 Task: Get directions from Olympic National Park, Washington, United States to Carlsbad Caverns National Park, New Mexico, United States departing at 5:00 pm tomorrow
Action: Mouse moved to (234, 67)
Screenshot: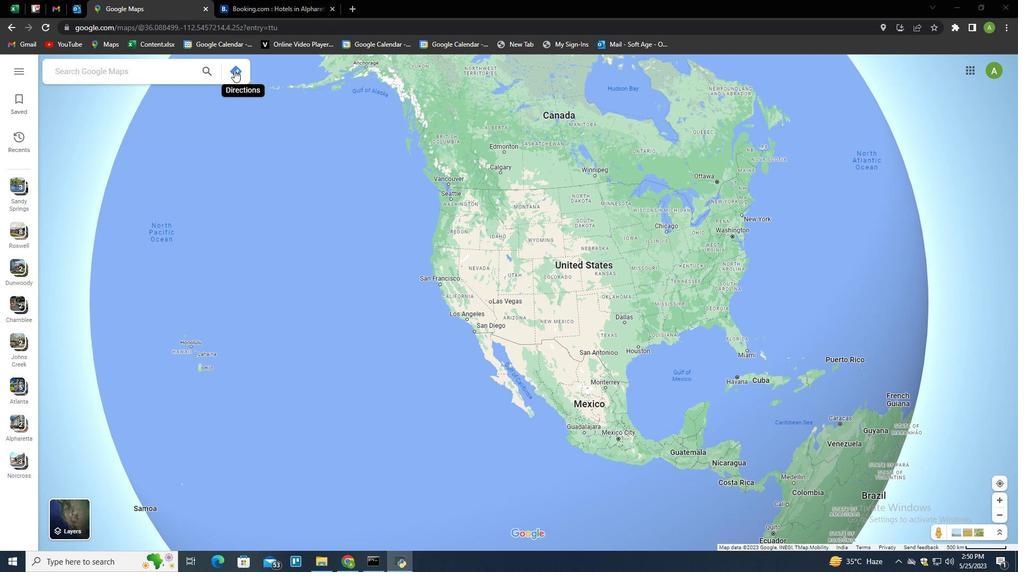 
Action: Mouse pressed left at (234, 67)
Screenshot: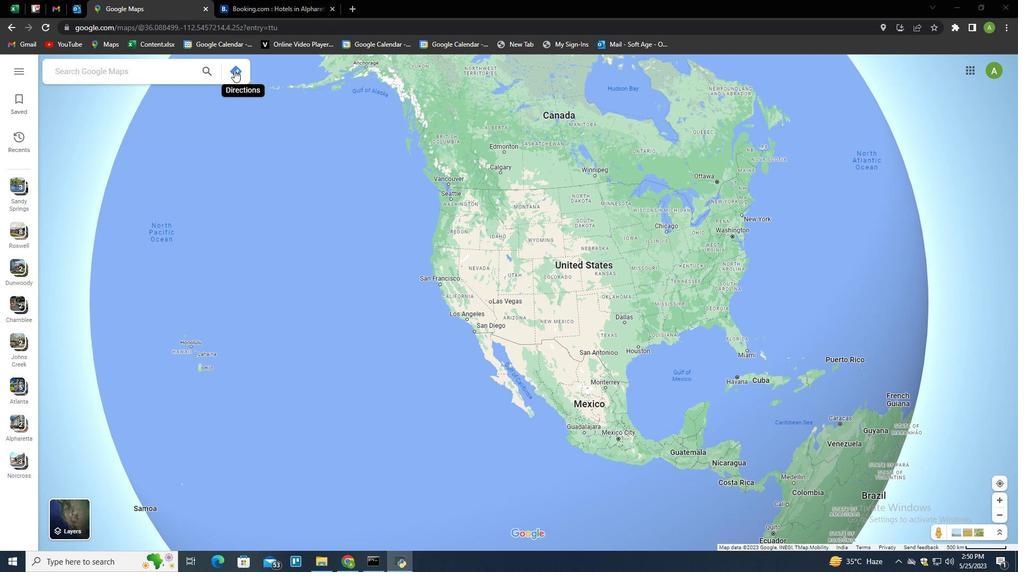 
Action: Mouse moved to (169, 103)
Screenshot: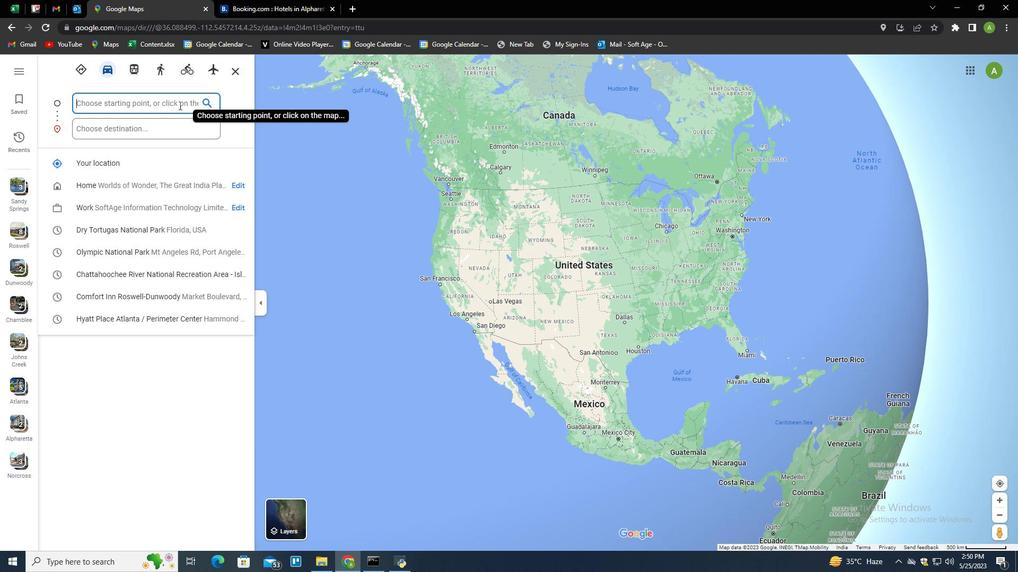 
Action: Mouse pressed left at (169, 103)
Screenshot: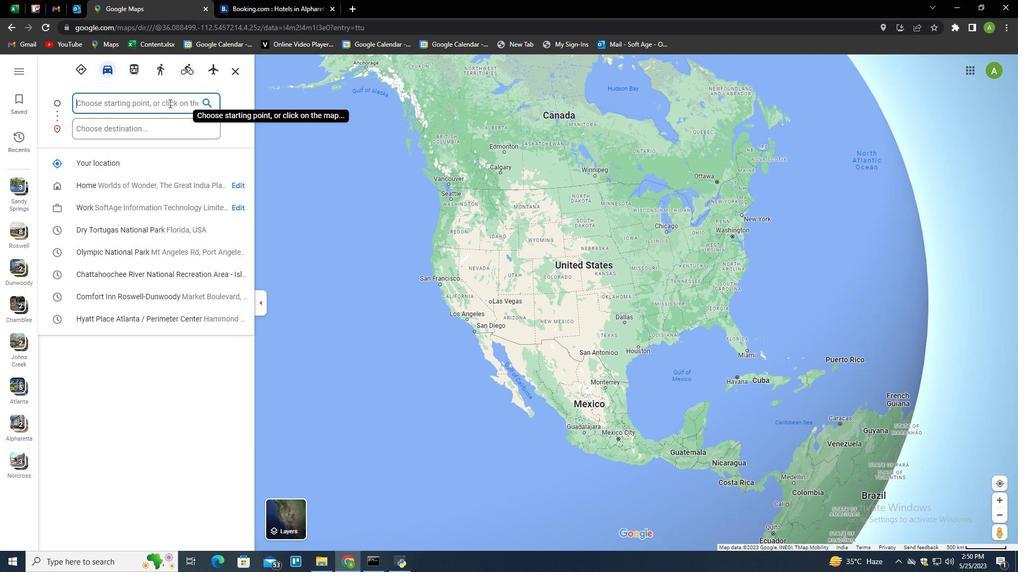 
Action: Key pressed <Key.shift>Olymoic<Key.backspace><Key.backspace><Key.backspace>pic<Key.space><Key.shift>National<Key.space><Key.shift>park,<Key.space><Key.shift>Wahington<Key.space><Key.backspace>,<Key.space><Key.shift><Key.shift><Key.shift><Key.shift><Key.shift>United<Key.space><Key.shift>States<Key.tab><Key.tab><Key.shift>Carlsbd<Key.space><Key.shift>Caverns<Key.space><Key.shift>National<Key.space><Key.shift>Park,<Key.space><Key.shift>New<Key.space><Key.shift>Ma<Key.backspace>exico,<Key.space><Key.shift>United<Key.space><Key.shift>States<Key.enter>
Screenshot: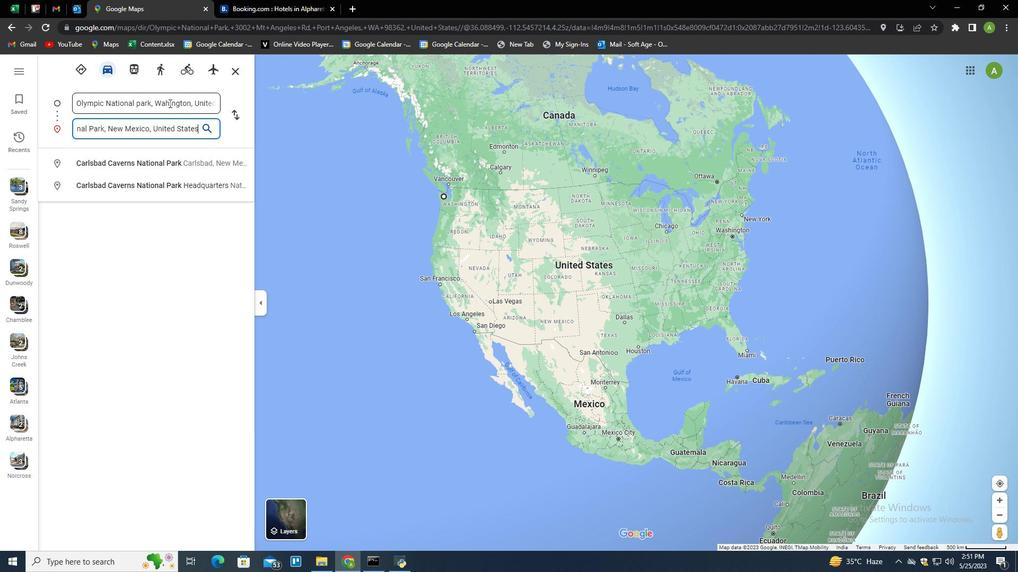 
Action: Mouse moved to (103, 192)
Screenshot: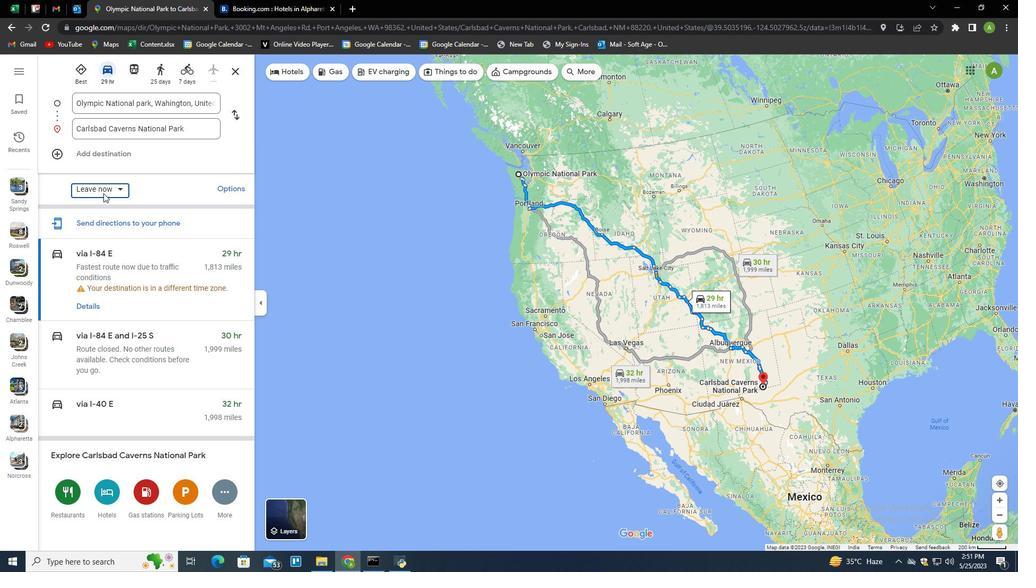 
Action: Mouse pressed left at (103, 192)
Screenshot: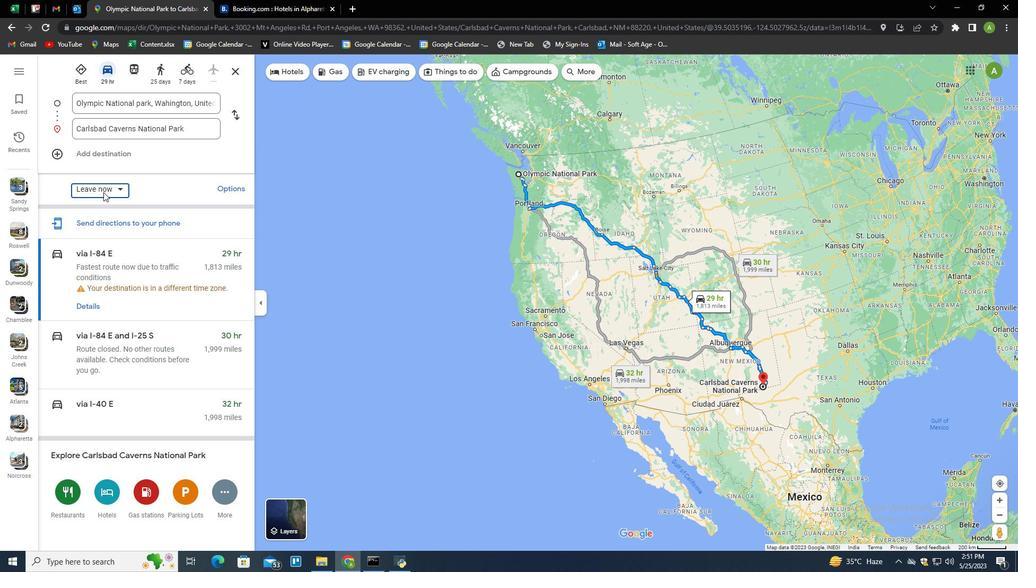 
Action: Mouse moved to (101, 224)
Screenshot: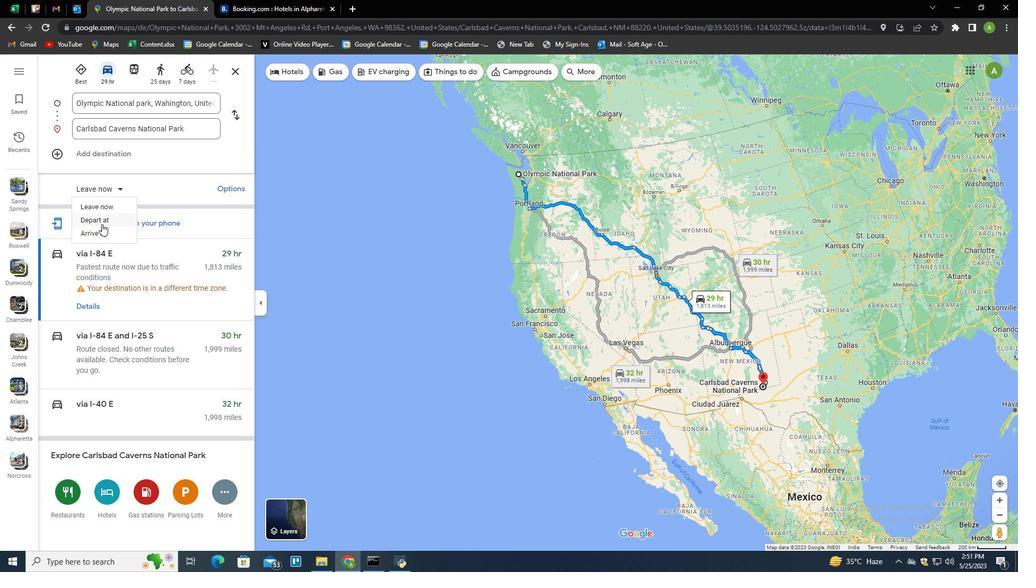 
Action: Mouse pressed left at (101, 224)
Screenshot: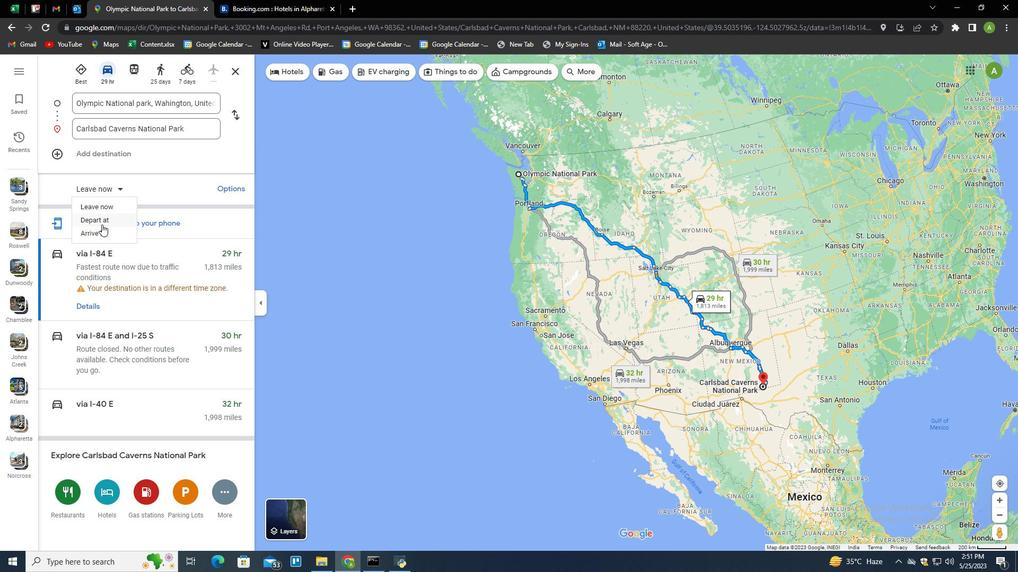 
Action: Mouse moved to (114, 179)
Screenshot: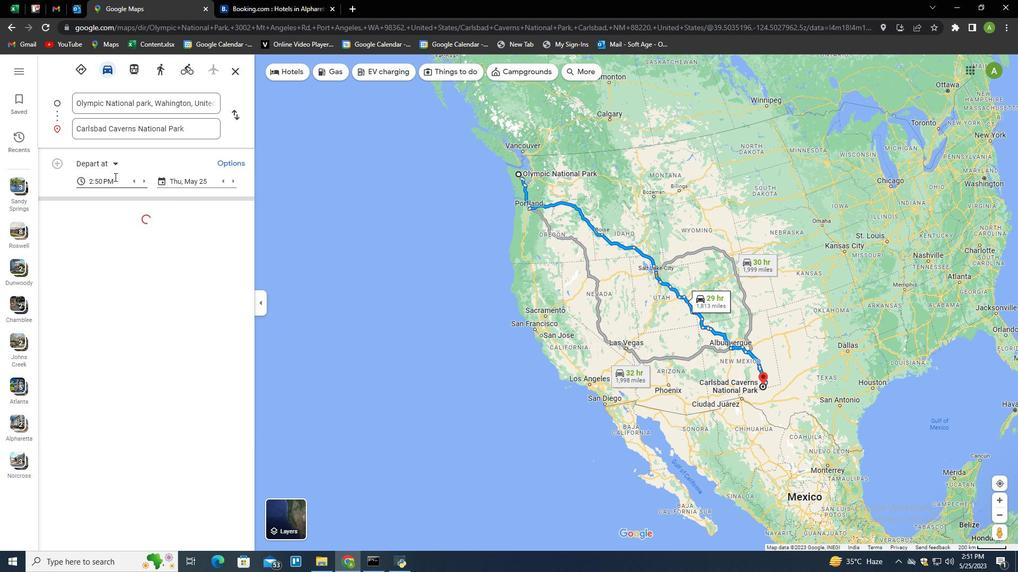 
Action: Mouse pressed left at (114, 179)
Screenshot: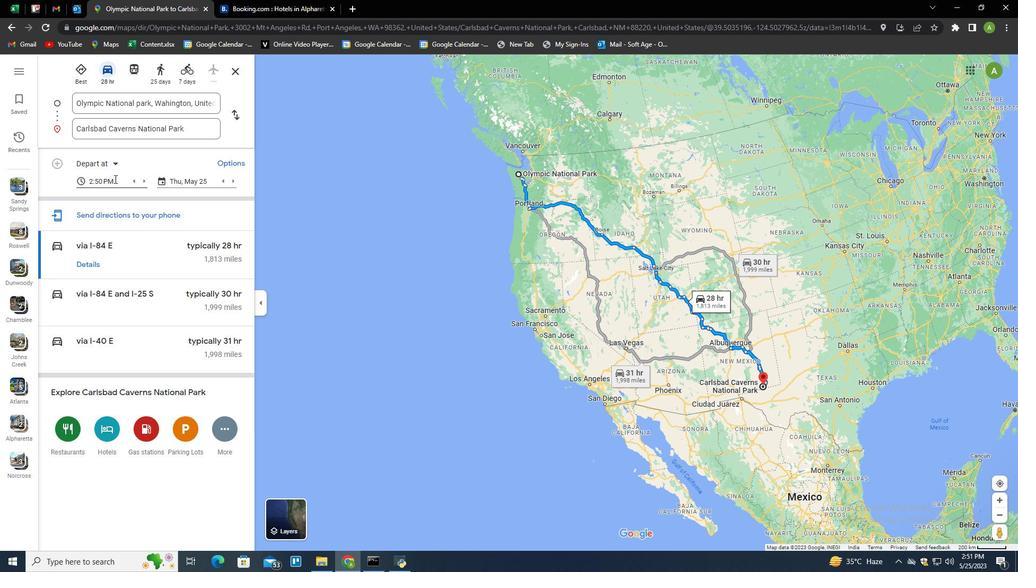 
Action: Mouse moved to (113, 242)
Screenshot: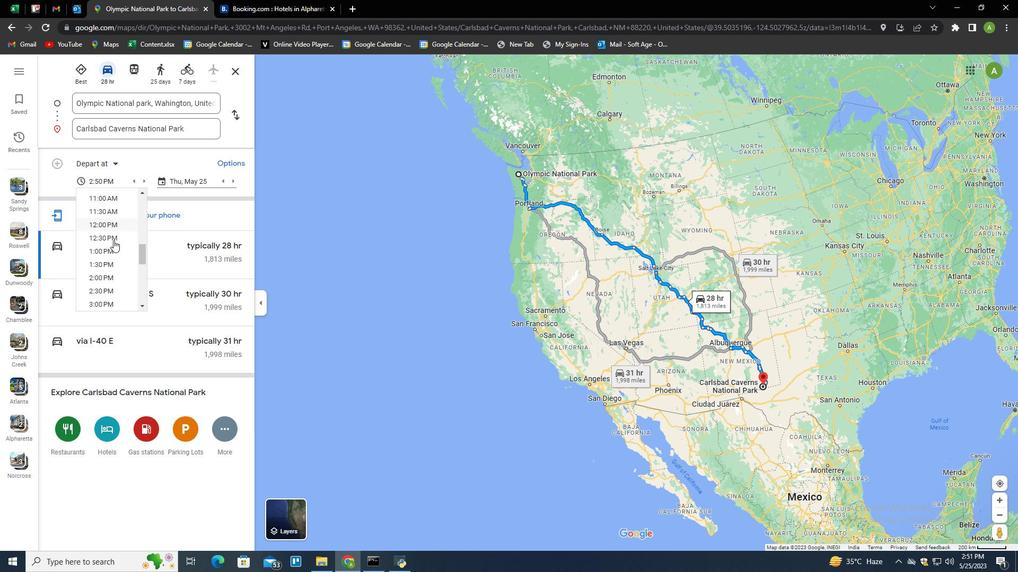 
Action: Mouse scrolled (113, 241) with delta (0, 0)
Screenshot: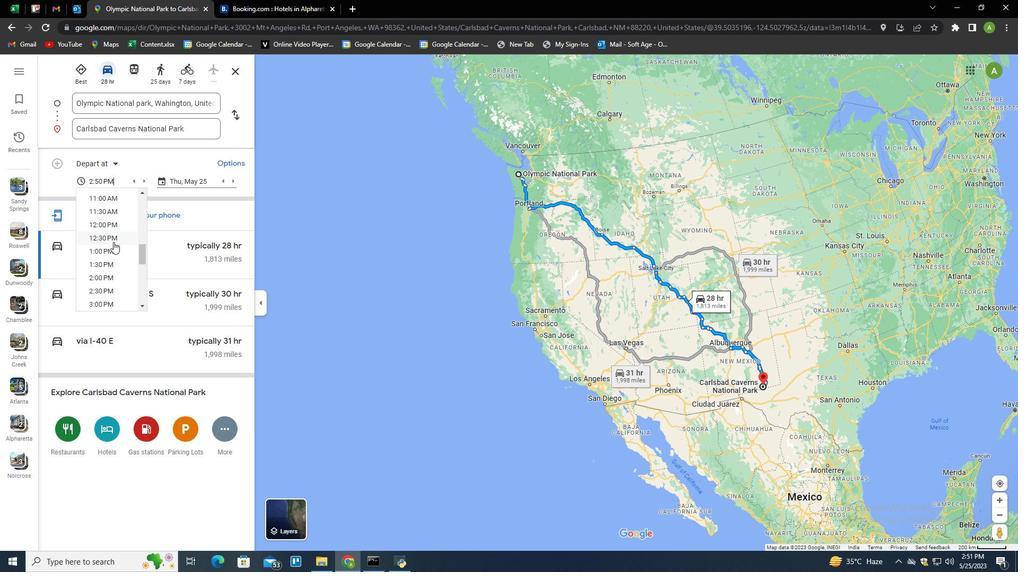 
Action: Mouse scrolled (113, 241) with delta (0, 0)
Screenshot: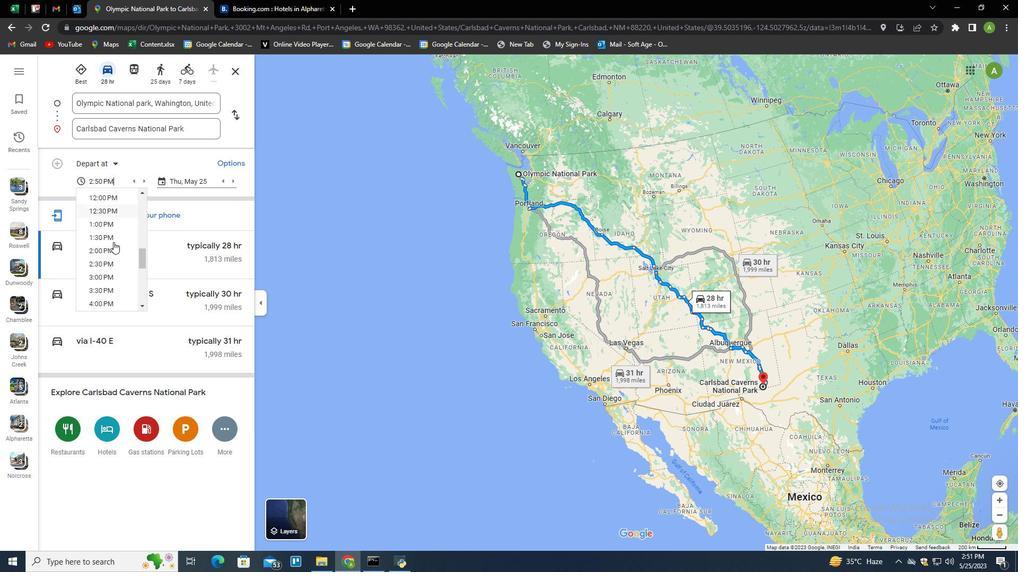 
Action: Mouse moved to (106, 248)
Screenshot: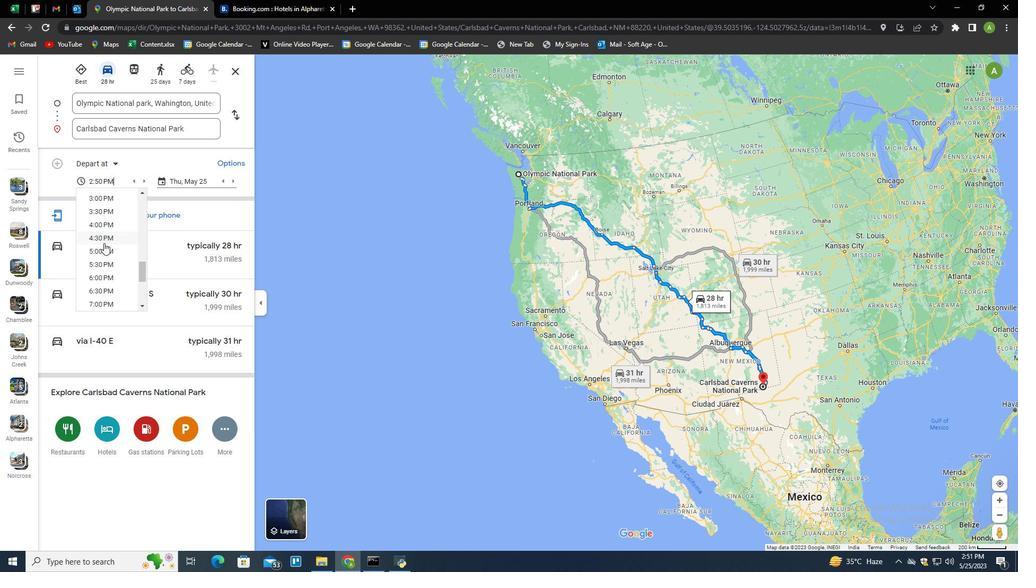 
Action: Mouse pressed left at (106, 248)
Screenshot: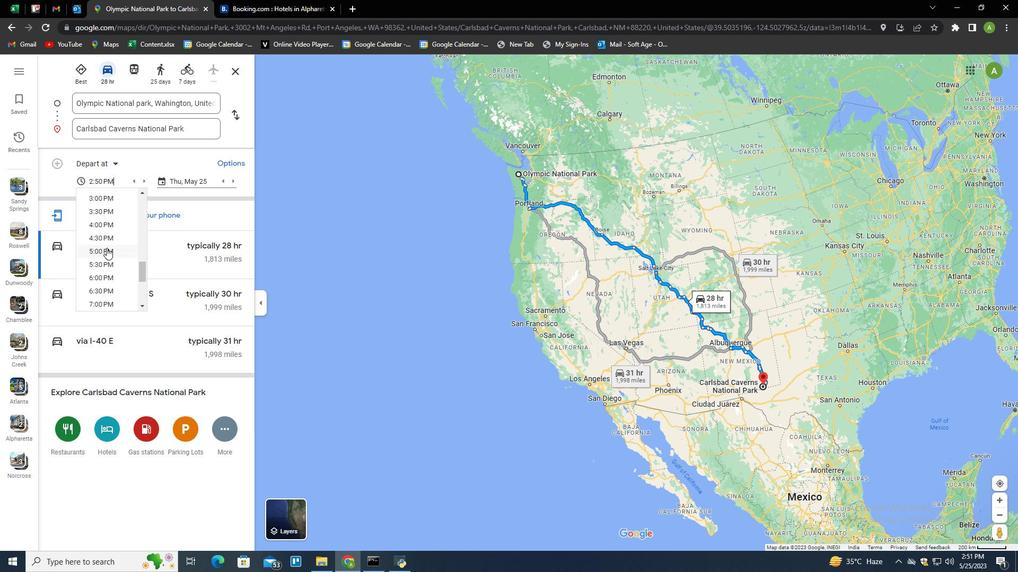
Action: Mouse moved to (189, 285)
Screenshot: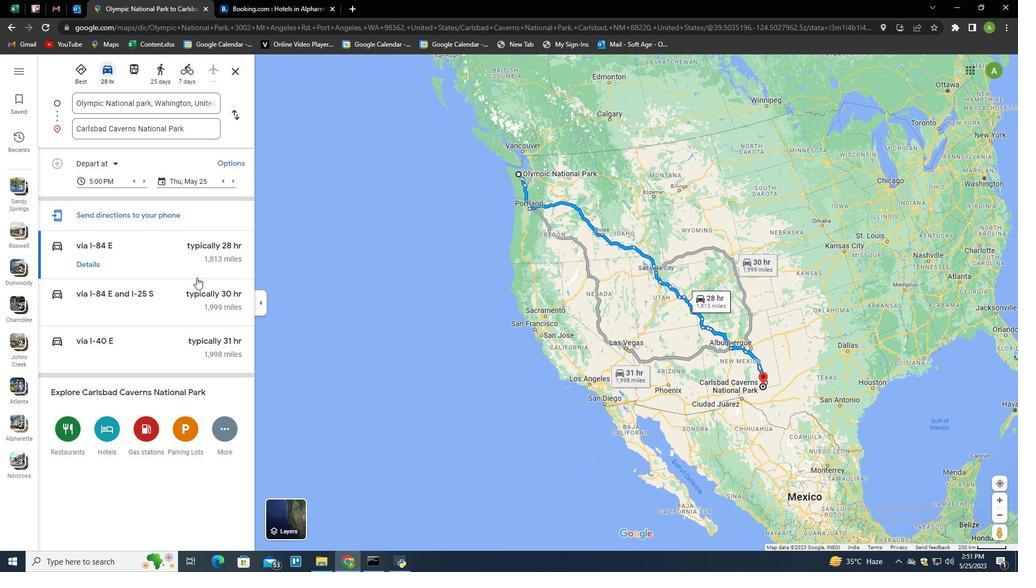 
Action: Mouse scrolled (189, 284) with delta (0, 0)
Screenshot: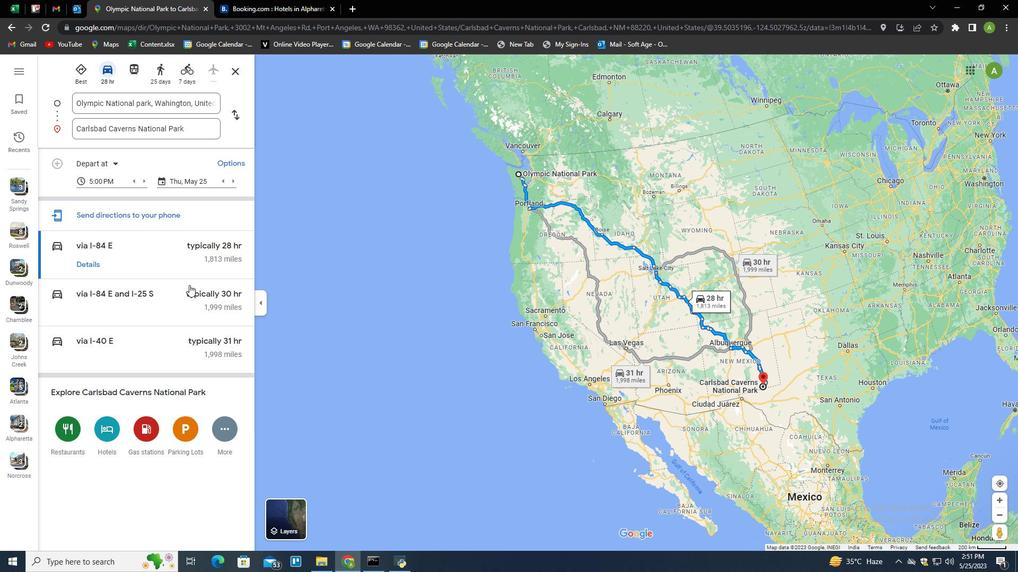 
Action: Mouse scrolled (189, 284) with delta (0, 0)
Screenshot: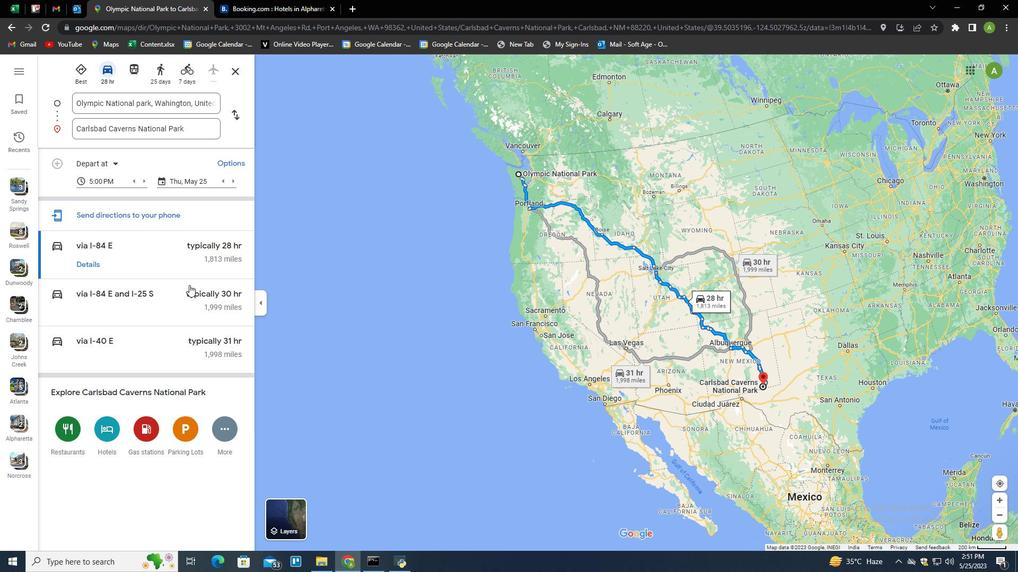 
Action: Mouse moved to (211, 180)
Screenshot: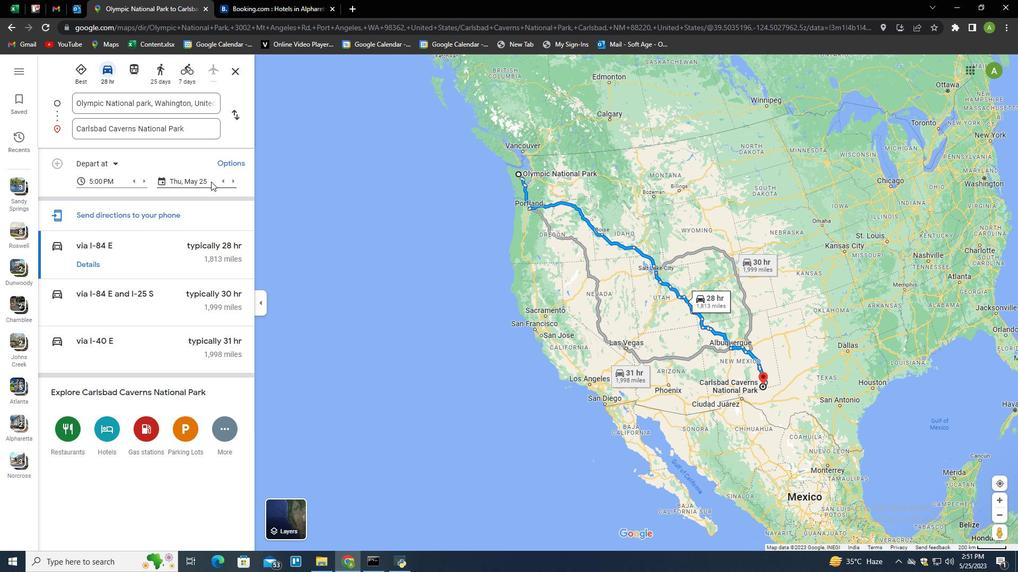 
Action: Mouse pressed left at (211, 180)
Screenshot: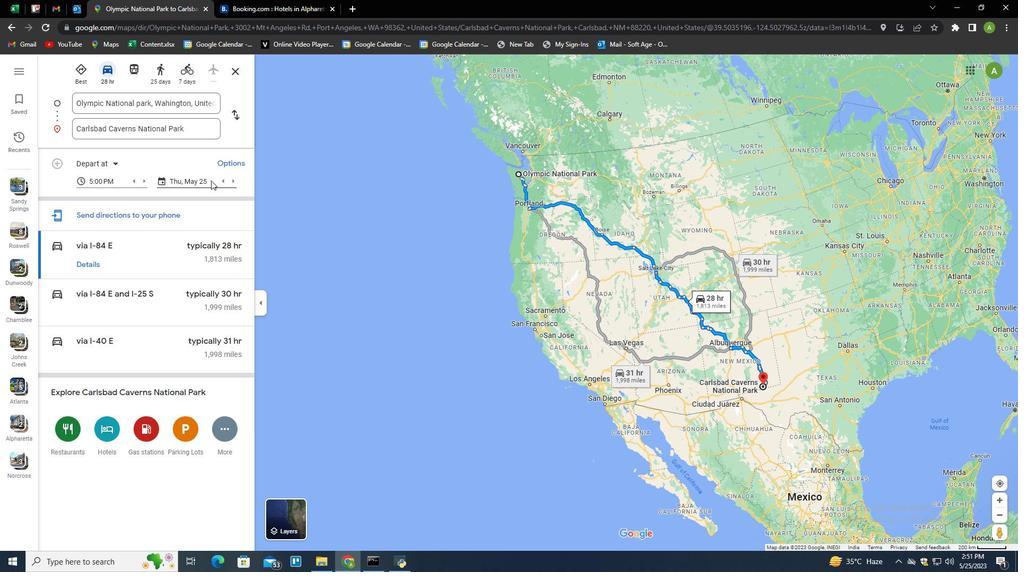 
Action: Mouse moved to (239, 257)
Screenshot: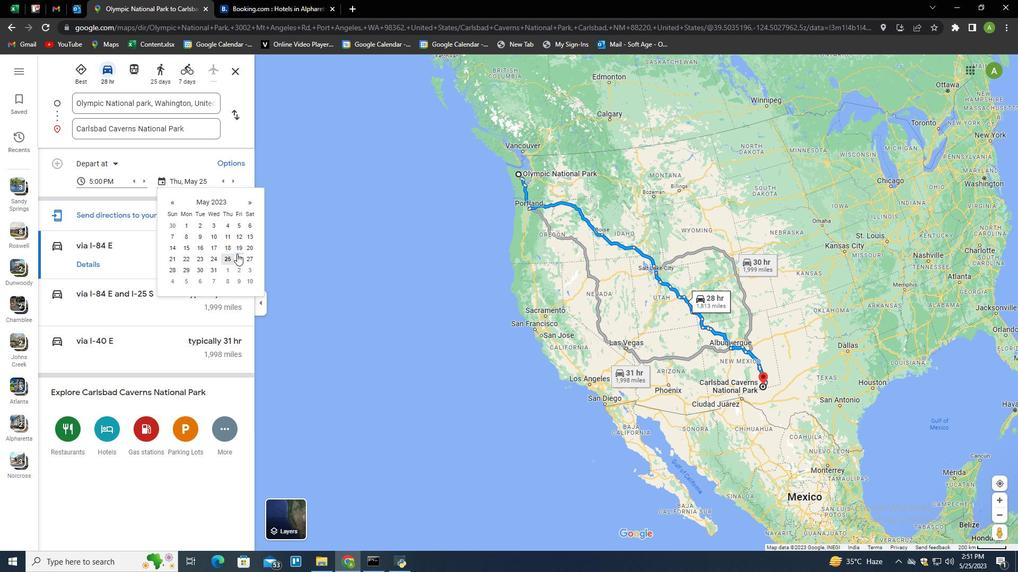 
Action: Mouse pressed left at (239, 257)
Screenshot: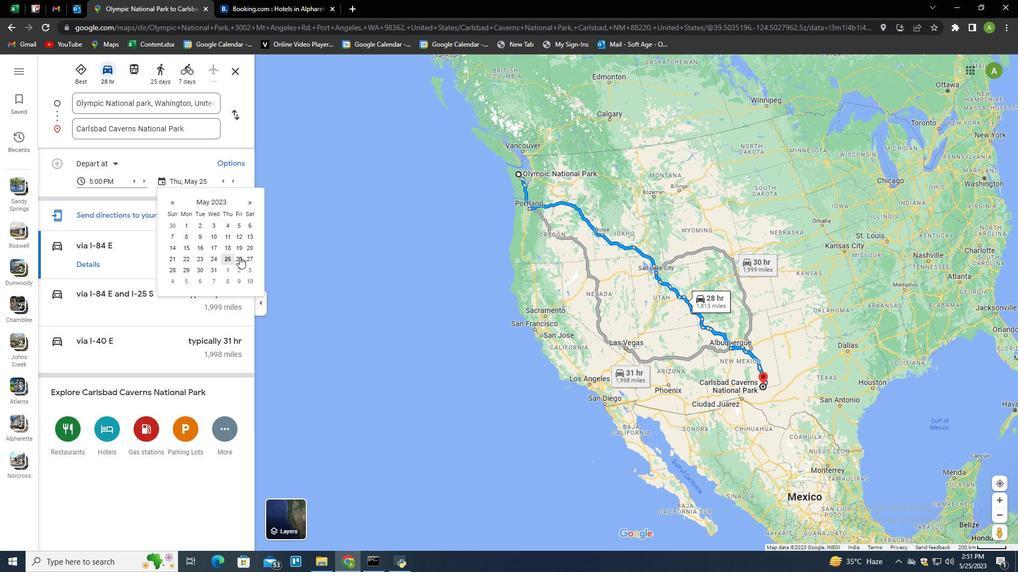 
Action: Mouse moved to (196, 319)
Screenshot: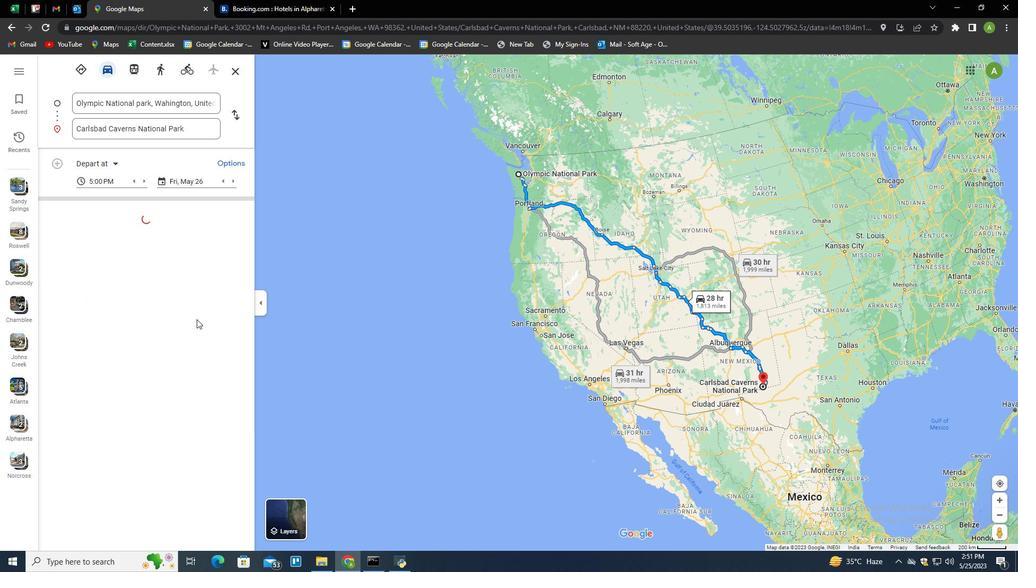
Action: Mouse scrolled (196, 319) with delta (0, 0)
Screenshot: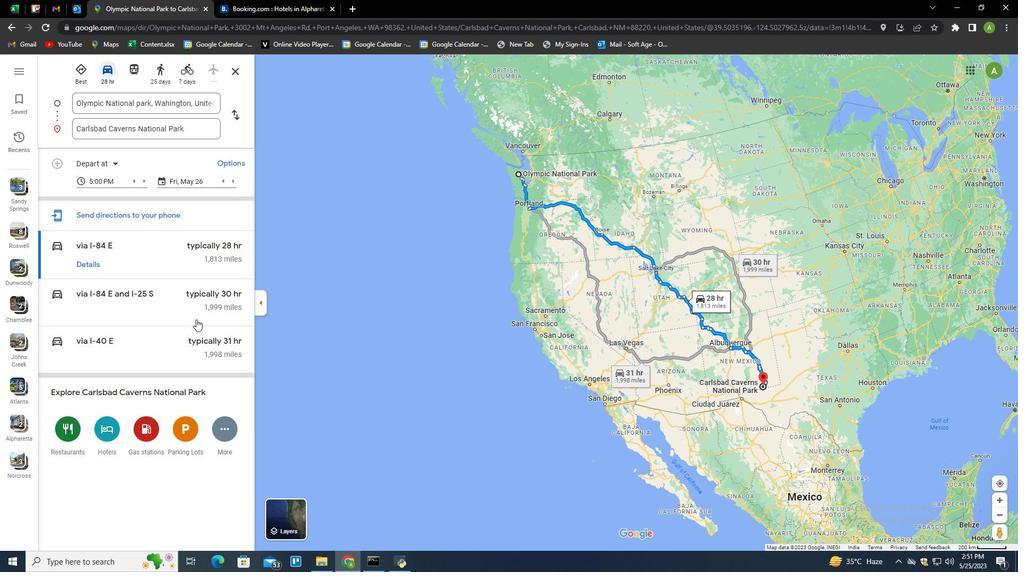 
Action: Mouse scrolled (196, 319) with delta (0, 0)
Screenshot: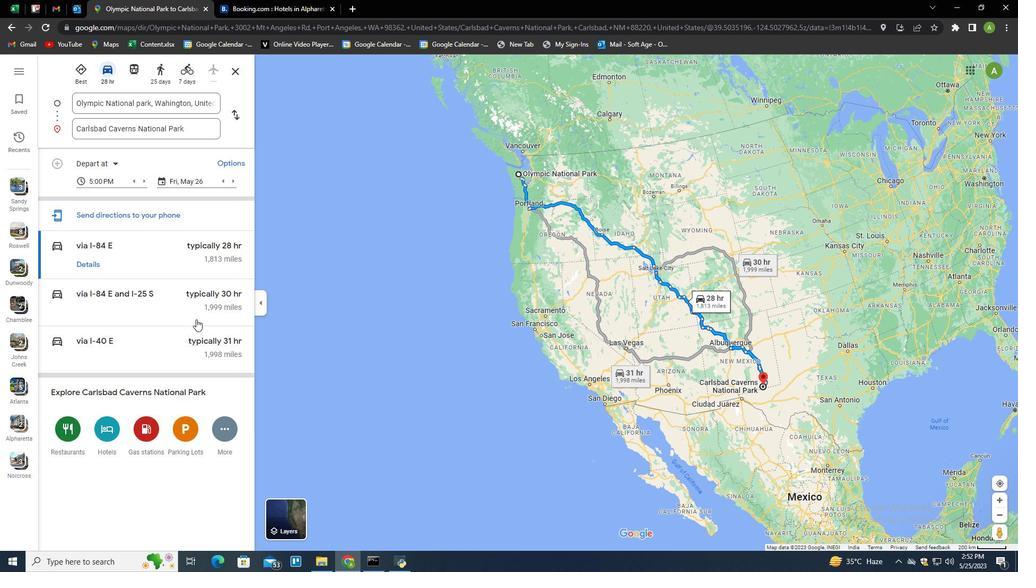
Action: Mouse moved to (597, 320)
Screenshot: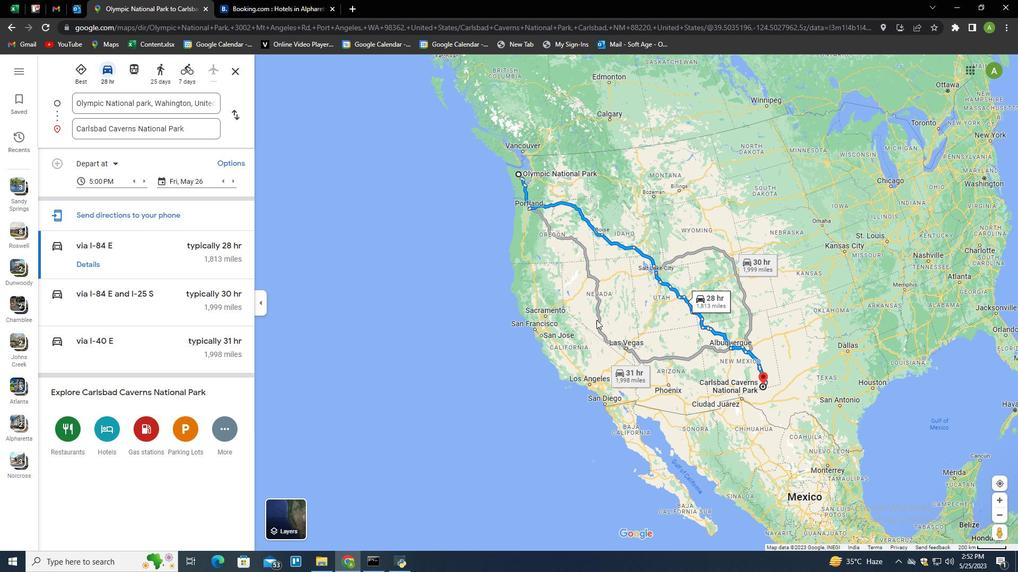 
